 Task: Add a condition where "Channel Is not Mobile SDK" in recently solved tickets.
Action: Mouse moved to (91, 368)
Screenshot: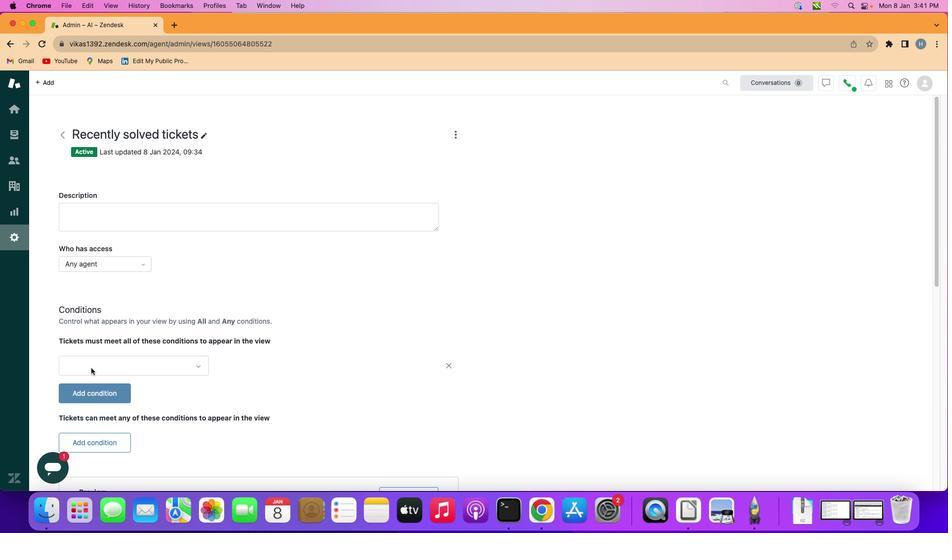 
Action: Mouse pressed left at (91, 368)
Screenshot: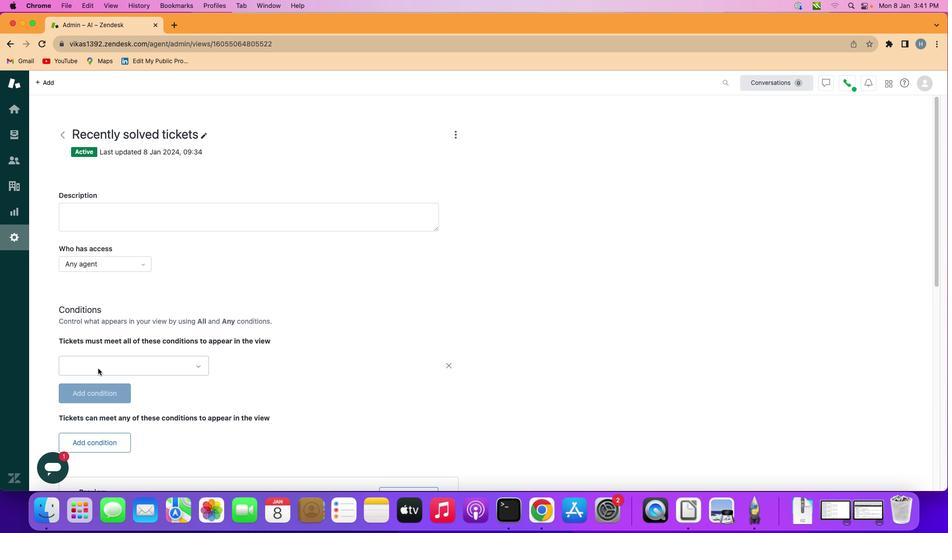 
Action: Mouse moved to (132, 368)
Screenshot: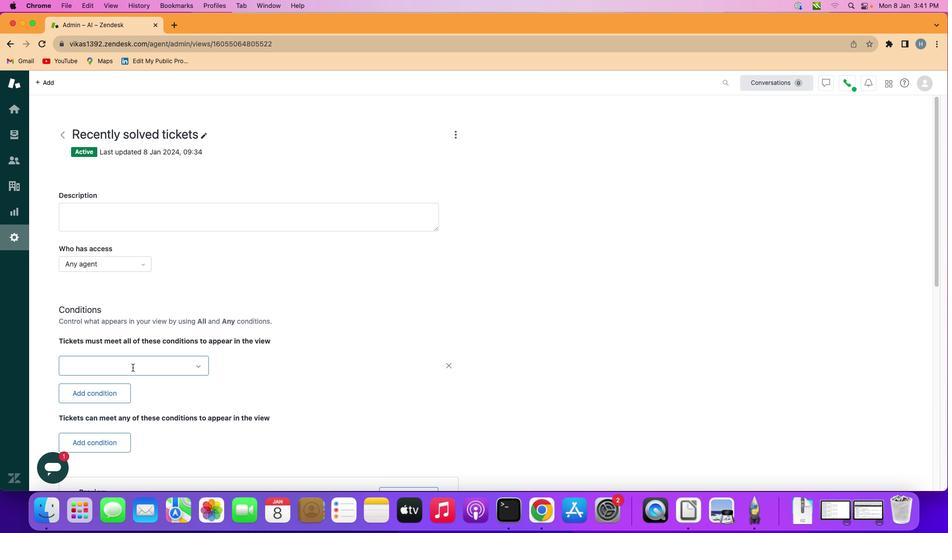 
Action: Mouse pressed left at (132, 368)
Screenshot: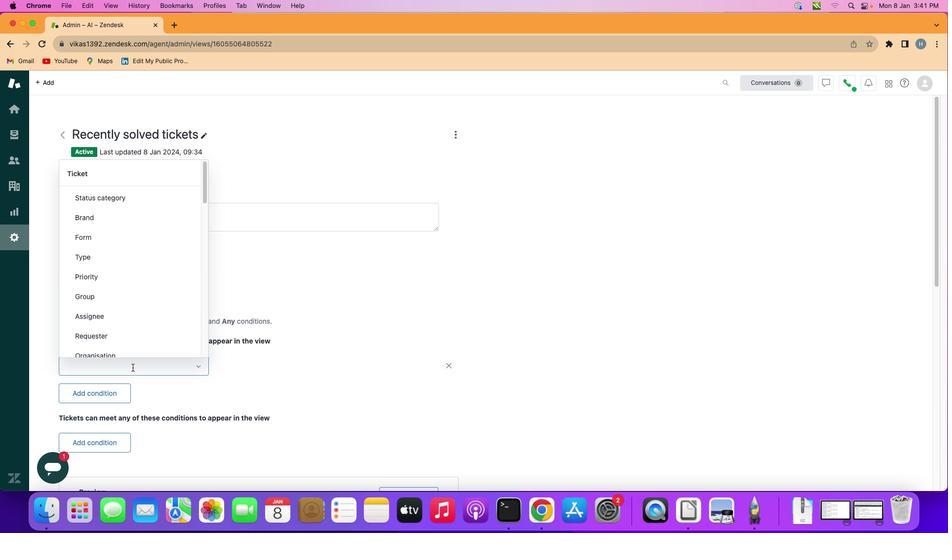 
Action: Mouse moved to (143, 281)
Screenshot: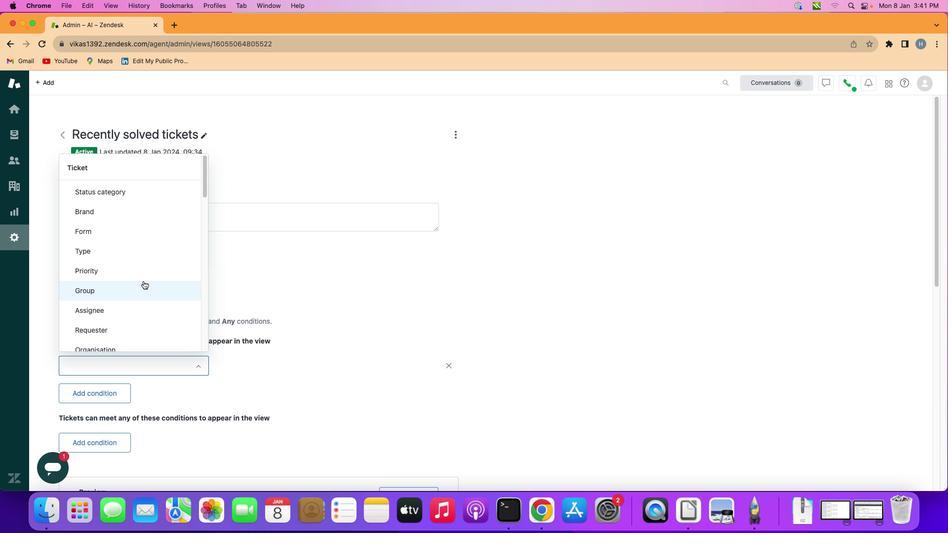 
Action: Mouse scrolled (143, 281) with delta (0, 0)
Screenshot: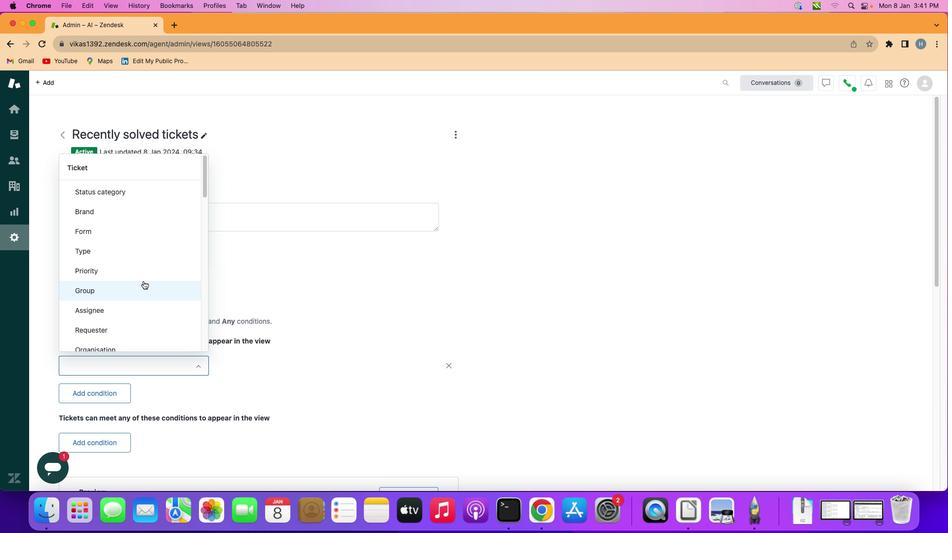 
Action: Mouse scrolled (143, 281) with delta (0, 0)
Screenshot: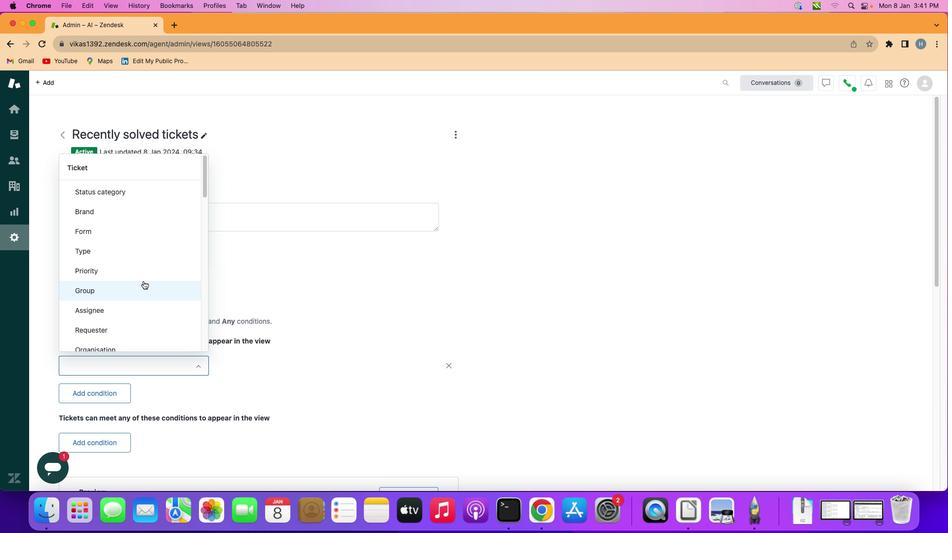 
Action: Mouse scrolled (143, 281) with delta (0, 0)
Screenshot: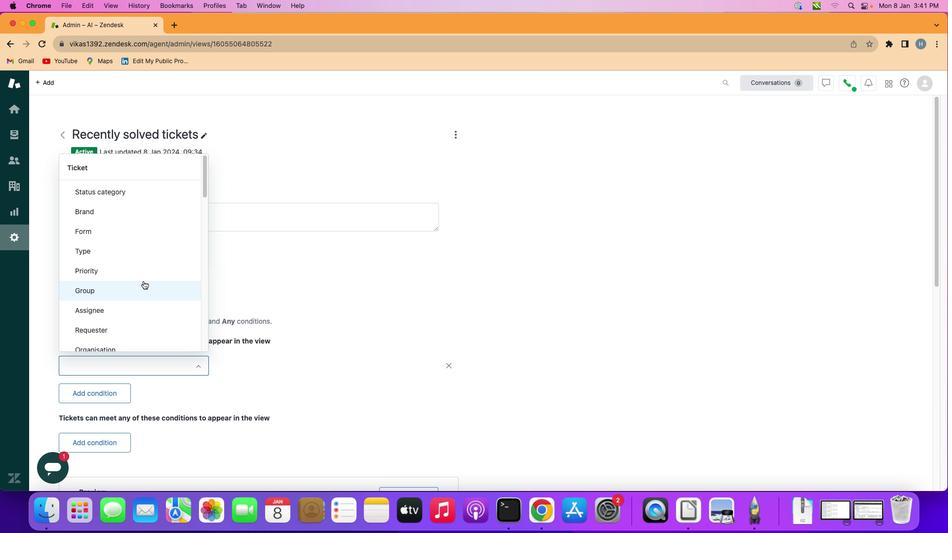 
Action: Mouse scrolled (143, 281) with delta (0, 0)
Screenshot: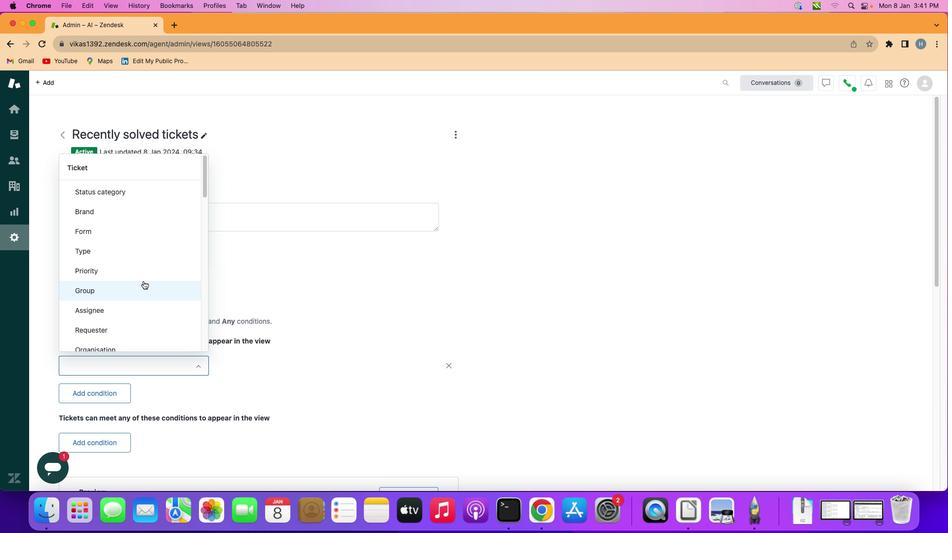 
Action: Mouse scrolled (143, 281) with delta (0, 0)
Screenshot: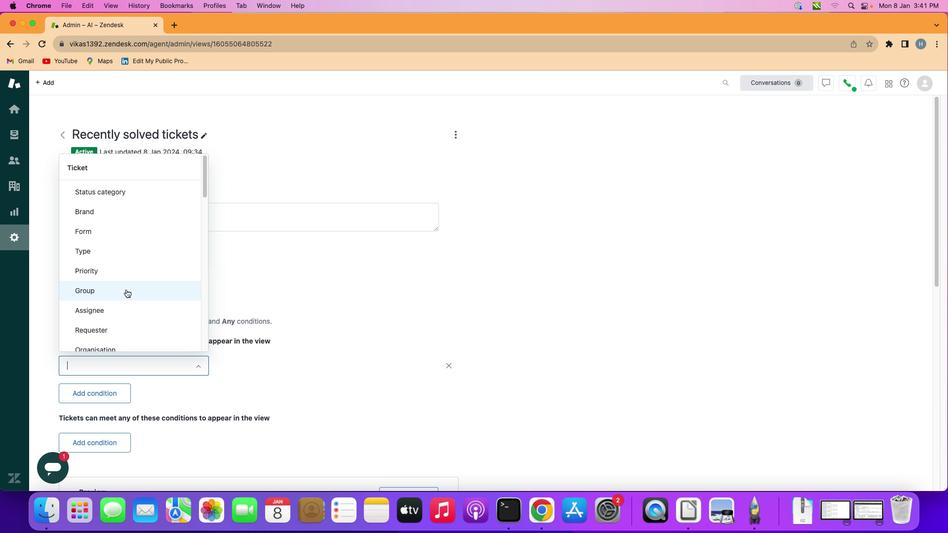 
Action: Mouse moved to (139, 285)
Screenshot: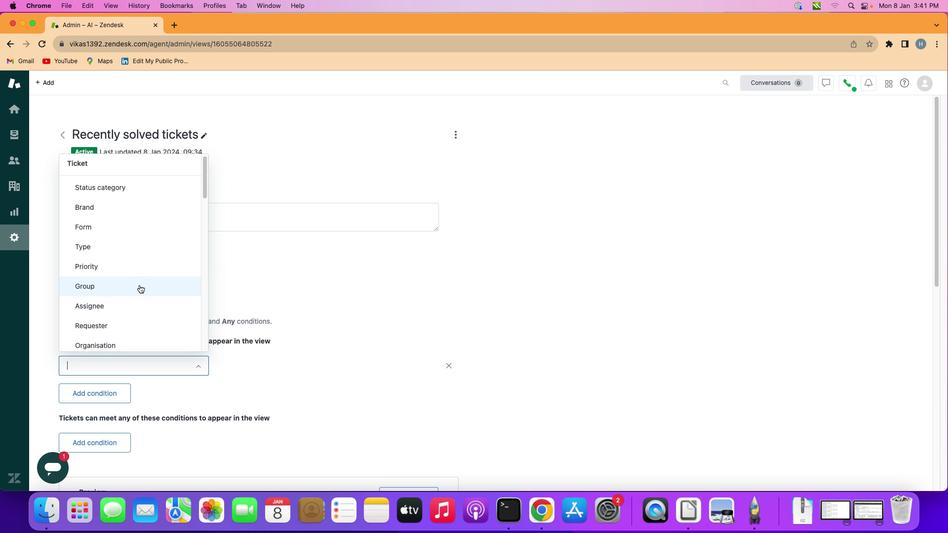 
Action: Mouse scrolled (139, 285) with delta (0, 0)
Screenshot: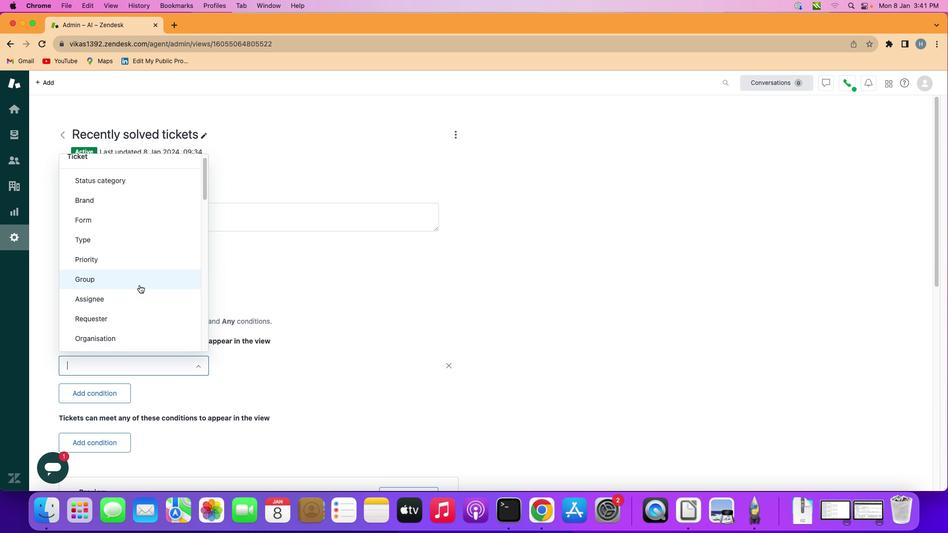 
Action: Mouse scrolled (139, 285) with delta (0, 0)
Screenshot: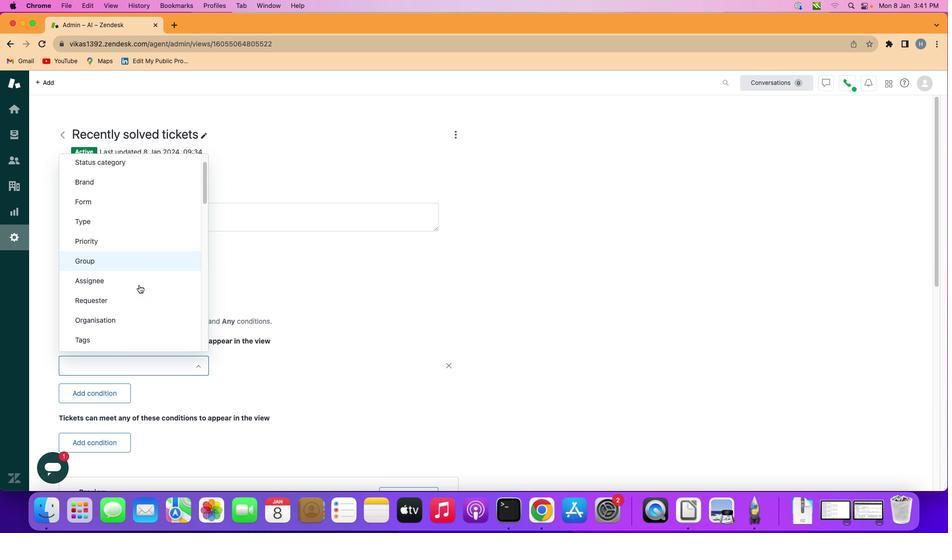 
Action: Mouse scrolled (139, 285) with delta (0, 0)
Screenshot: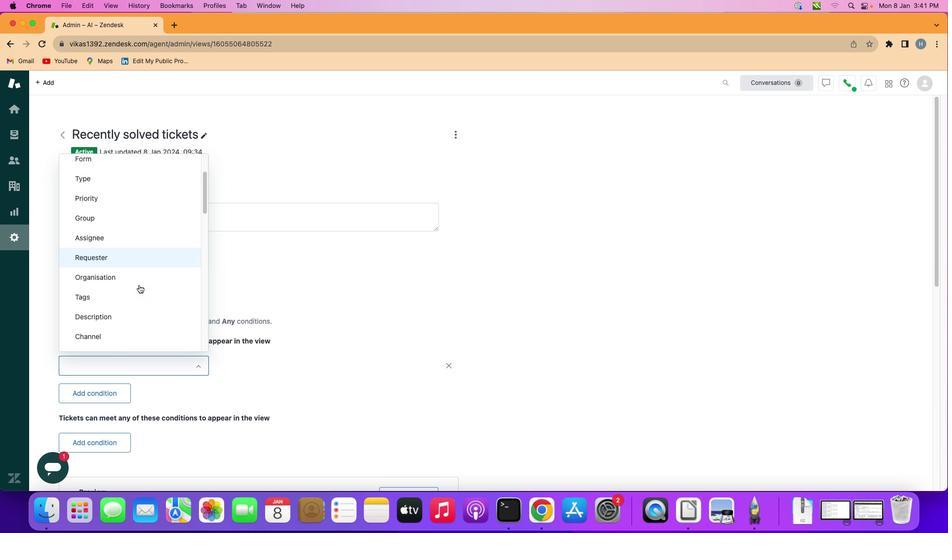 
Action: Mouse scrolled (139, 285) with delta (0, 0)
Screenshot: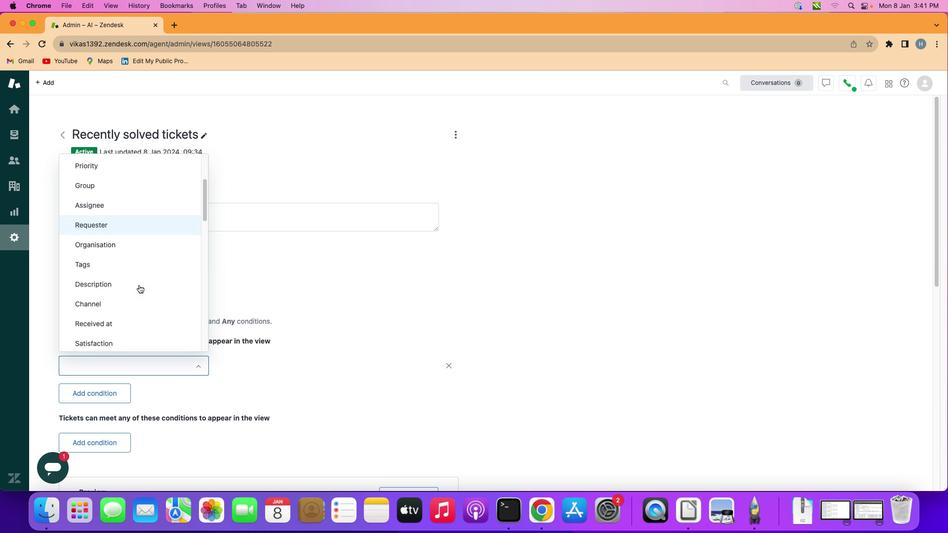 
Action: Mouse moved to (139, 285)
Screenshot: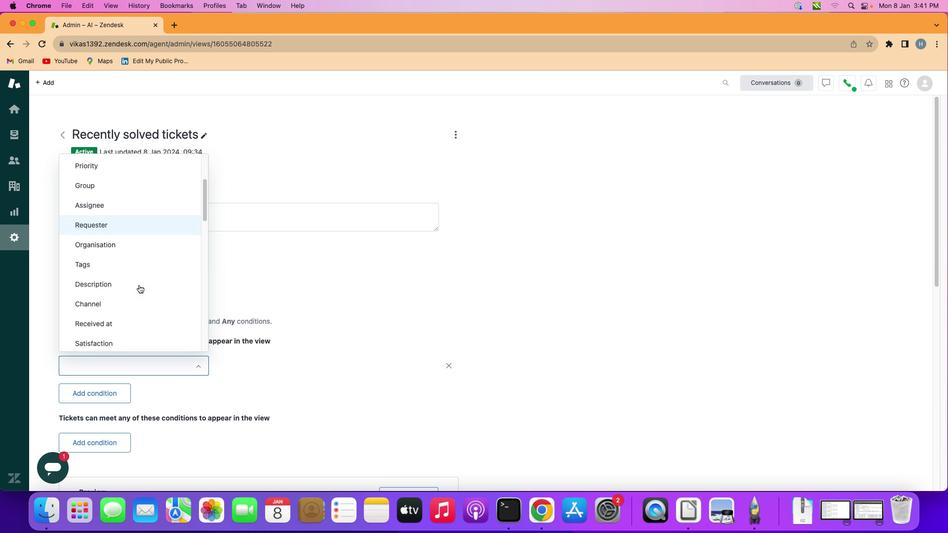 
Action: Mouse scrolled (139, 285) with delta (0, 0)
Screenshot: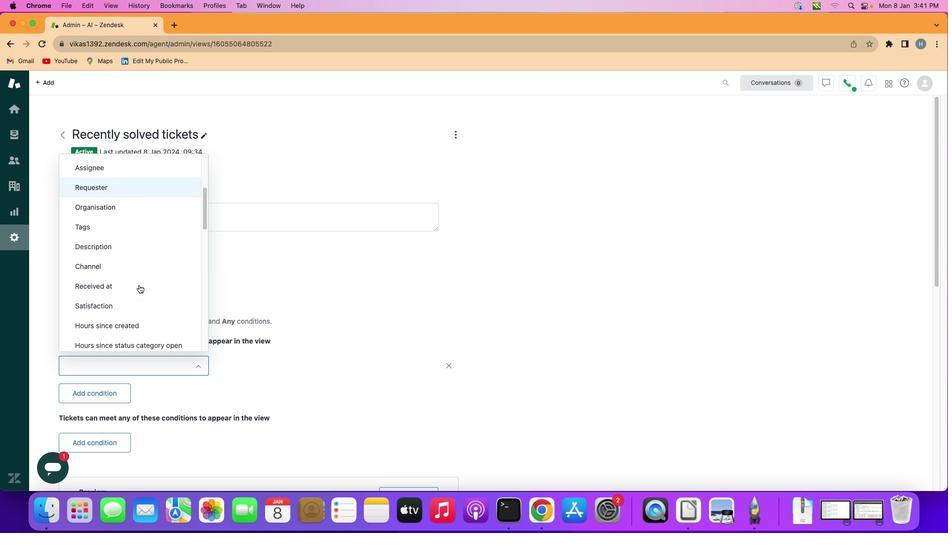 
Action: Mouse moved to (145, 265)
Screenshot: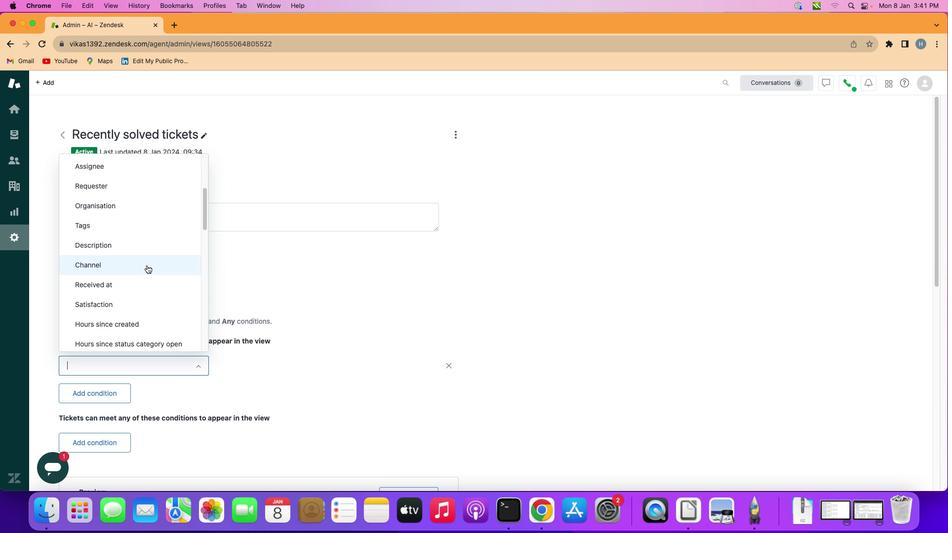 
Action: Mouse pressed left at (145, 265)
Screenshot: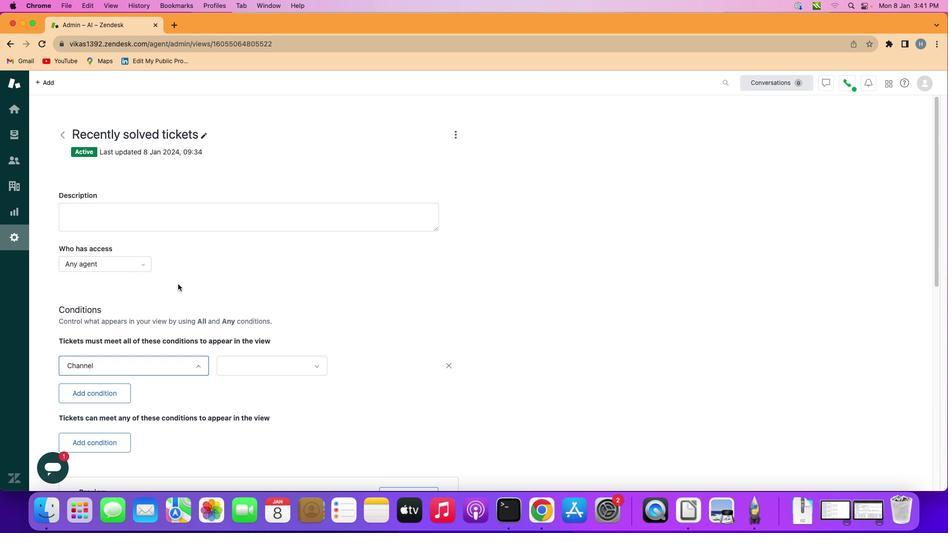 
Action: Mouse moved to (276, 368)
Screenshot: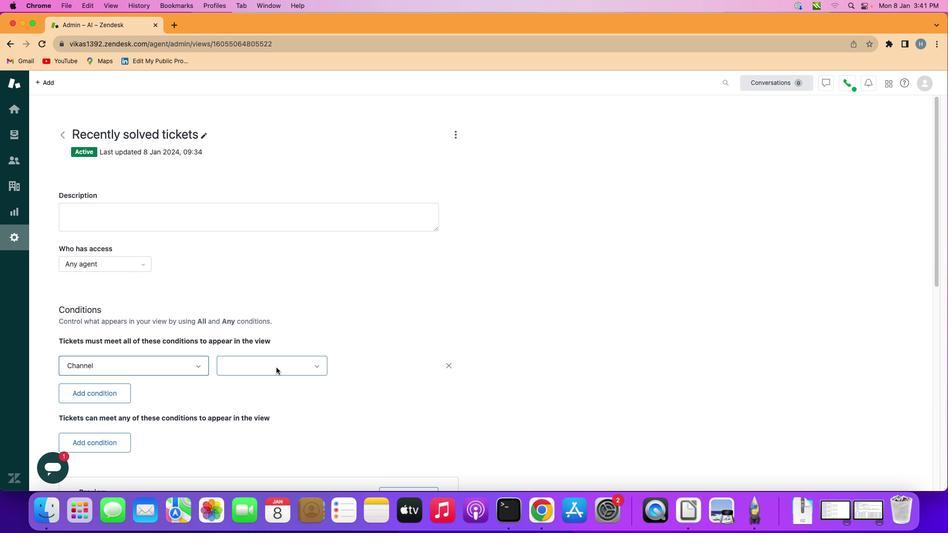 
Action: Mouse pressed left at (276, 368)
Screenshot: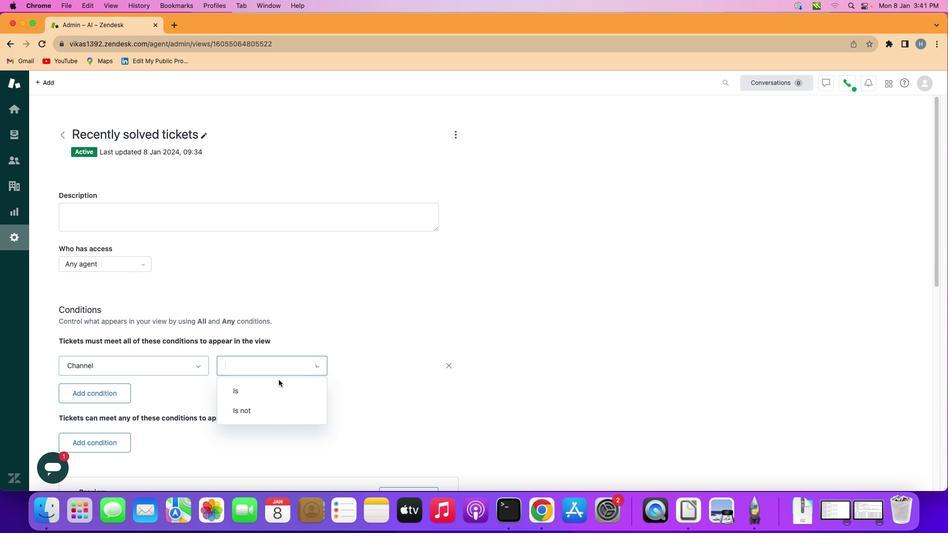 
Action: Mouse moved to (277, 408)
Screenshot: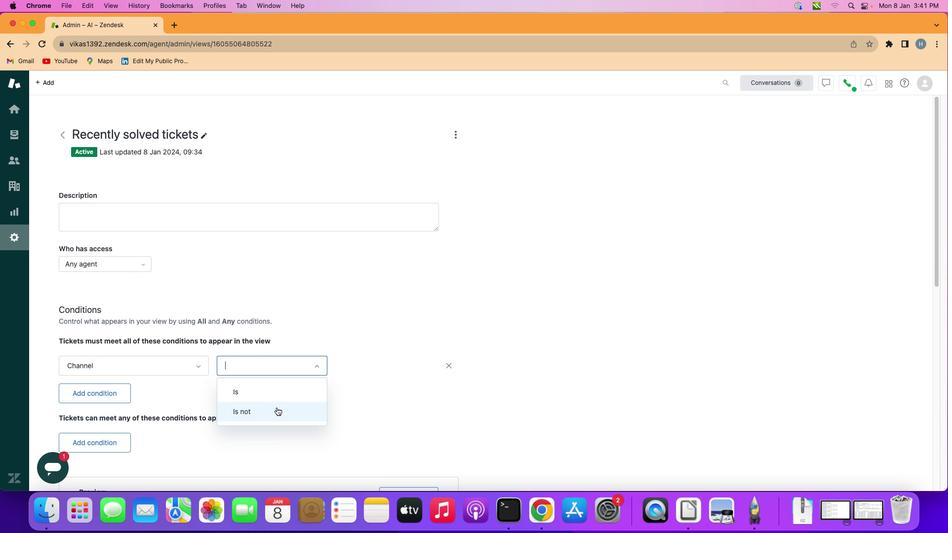 
Action: Mouse pressed left at (277, 408)
Screenshot: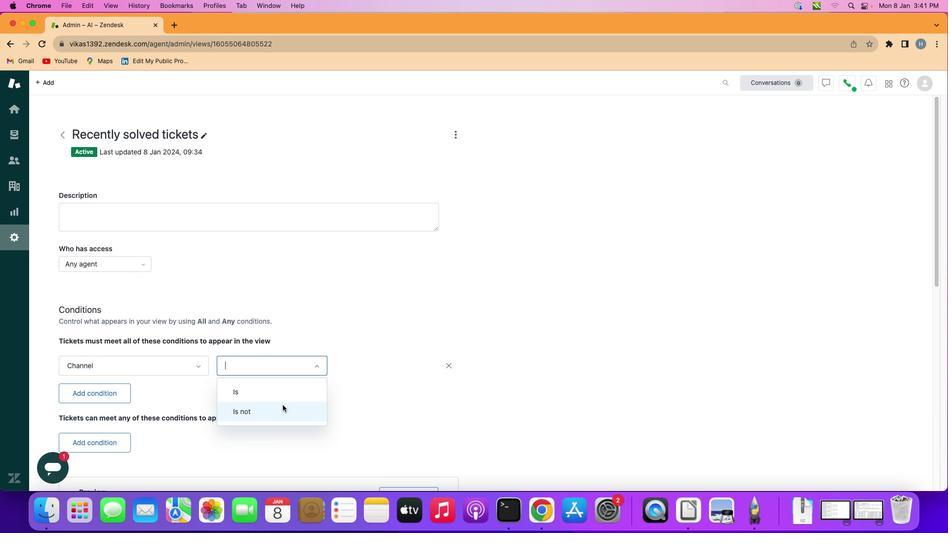 
Action: Mouse moved to (393, 372)
Screenshot: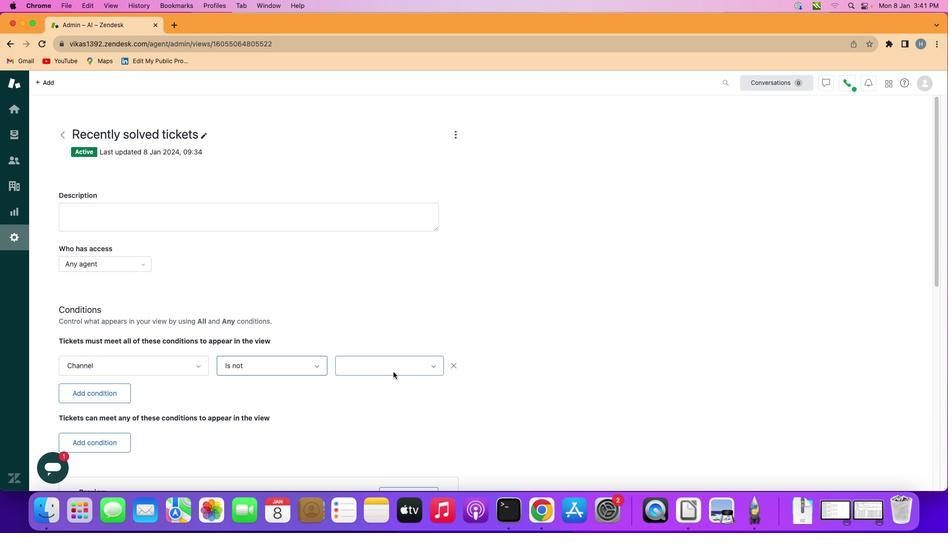 
Action: Mouse pressed left at (393, 372)
Screenshot: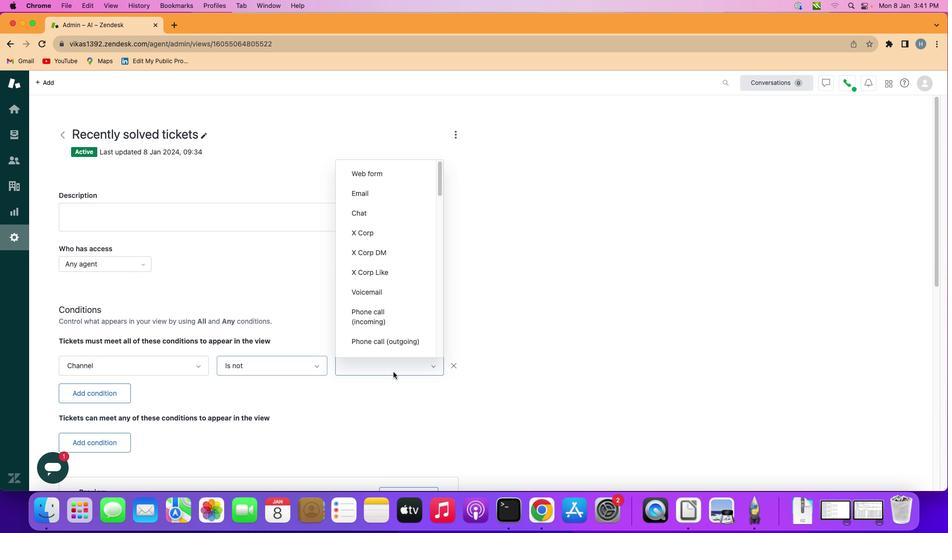 
Action: Mouse moved to (387, 269)
Screenshot: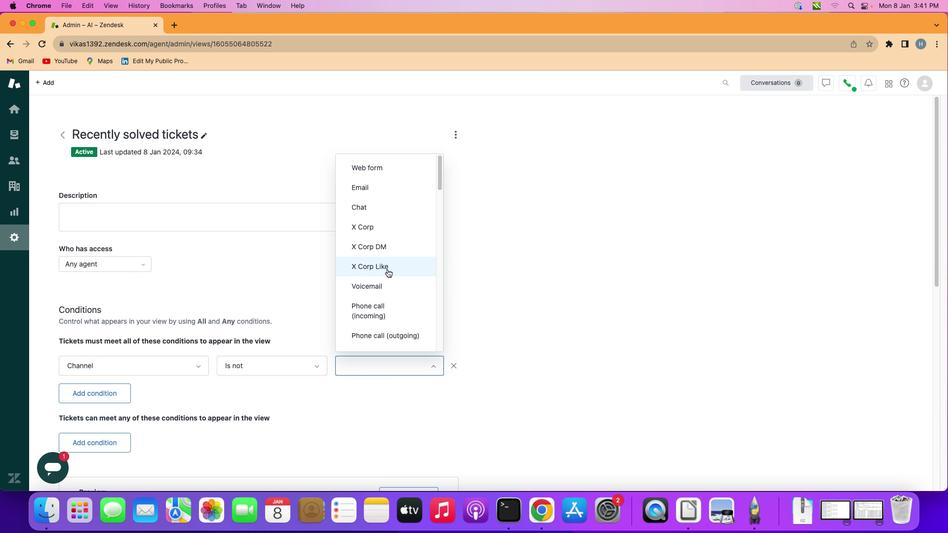 
Action: Mouse scrolled (387, 269) with delta (0, 0)
Screenshot: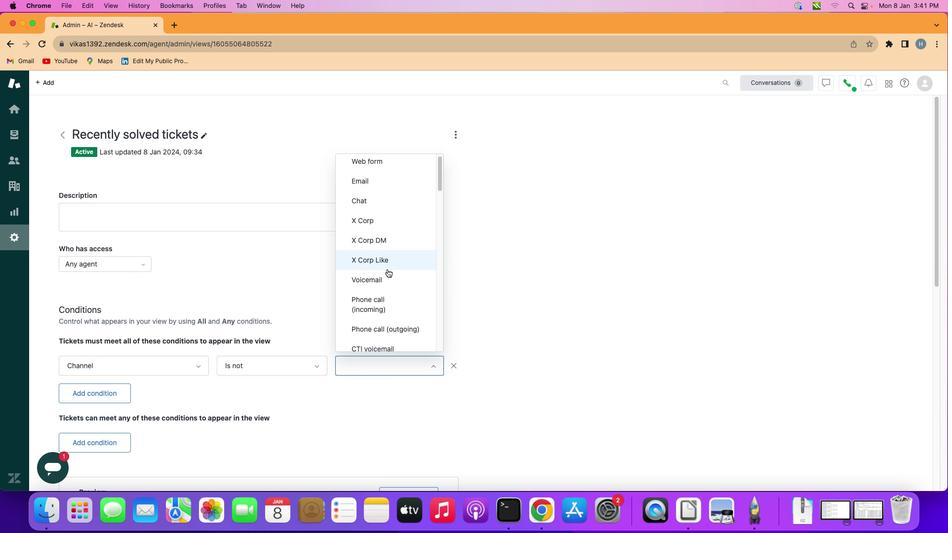 
Action: Mouse scrolled (387, 269) with delta (0, 0)
Screenshot: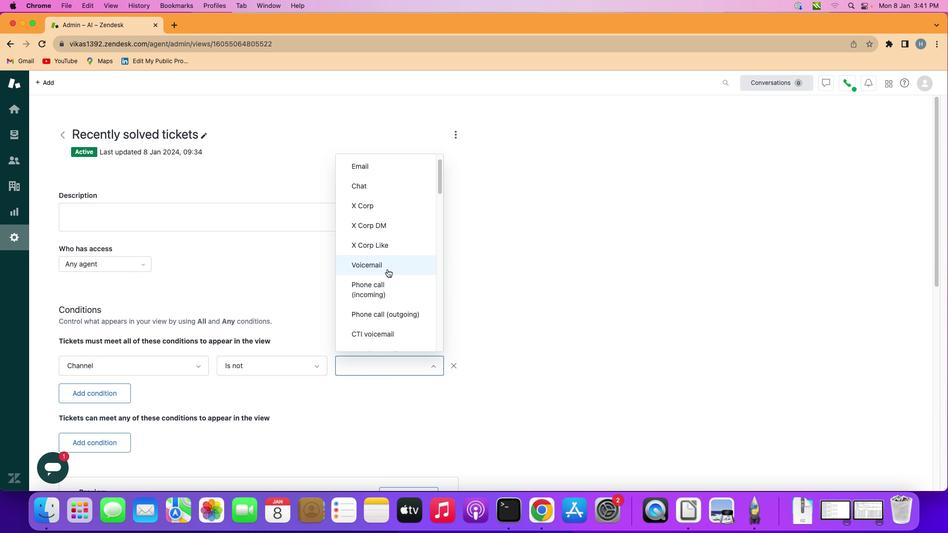
Action: Mouse scrolled (387, 269) with delta (0, 0)
Screenshot: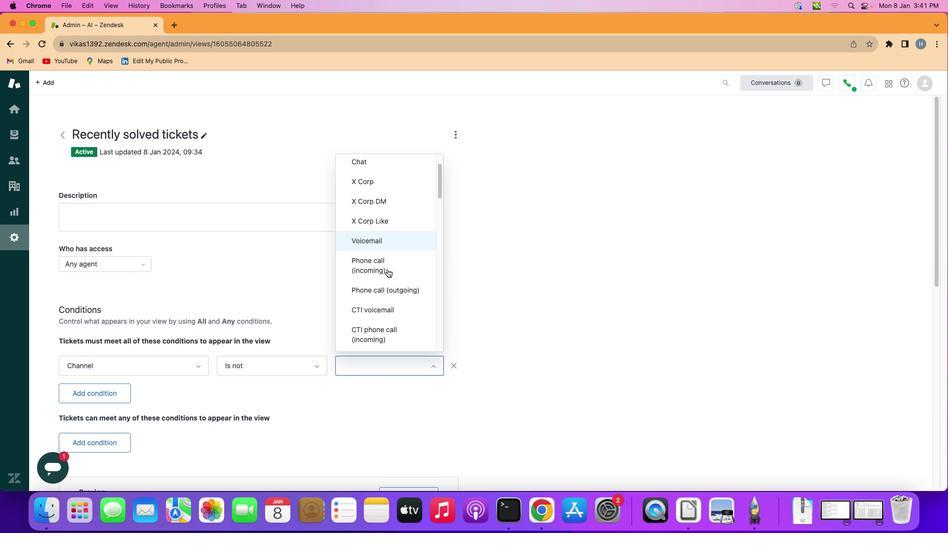 
Action: Mouse moved to (387, 269)
Screenshot: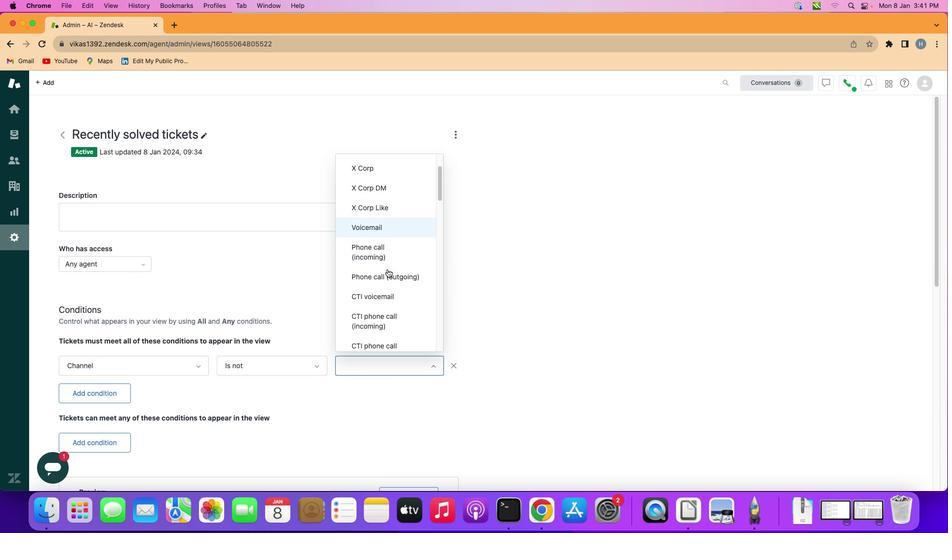 
Action: Mouse scrolled (387, 269) with delta (0, 0)
Screenshot: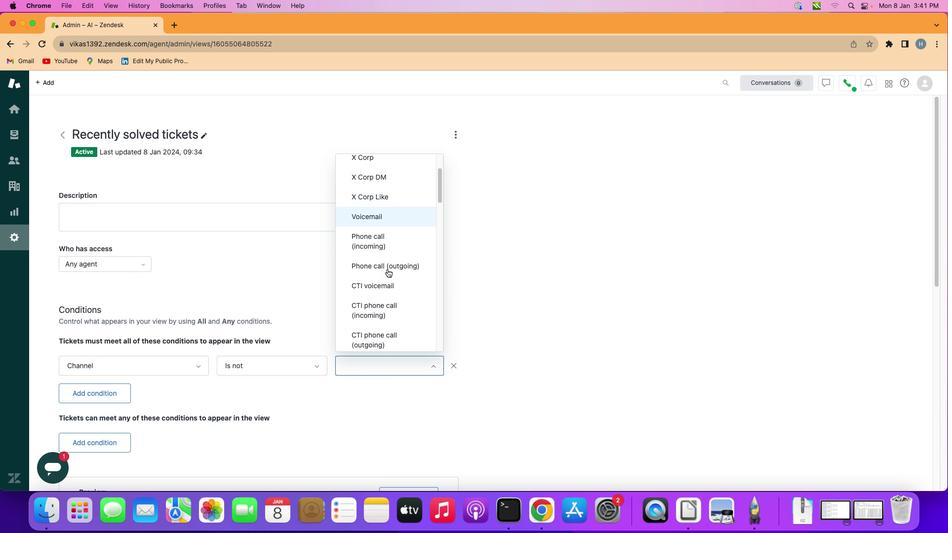 
Action: Mouse scrolled (387, 269) with delta (0, 0)
Screenshot: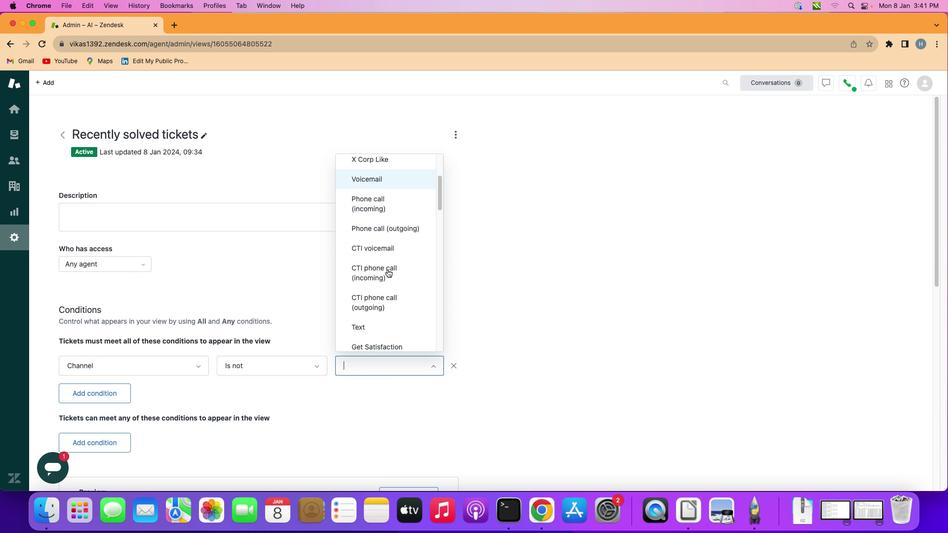 
Action: Mouse moved to (388, 268)
Screenshot: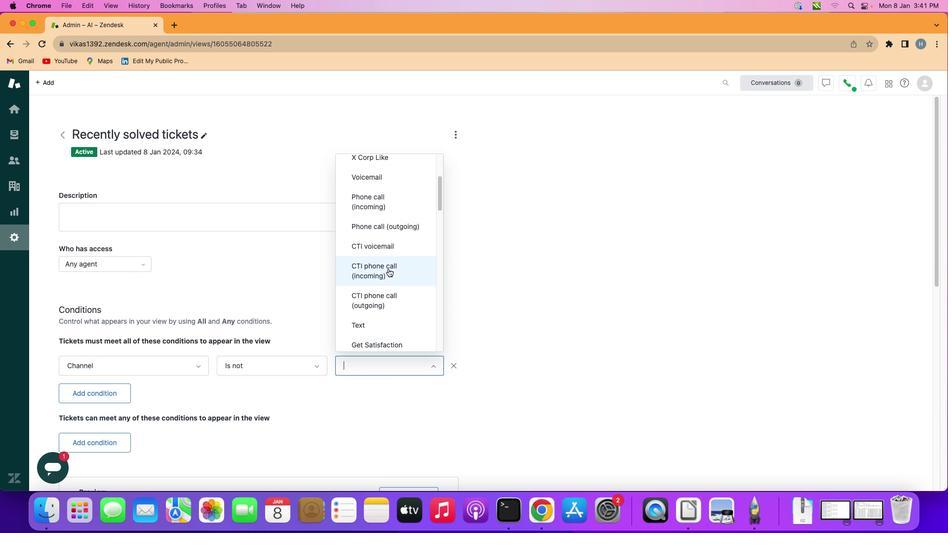 
Action: Mouse scrolled (388, 268) with delta (0, 0)
Screenshot: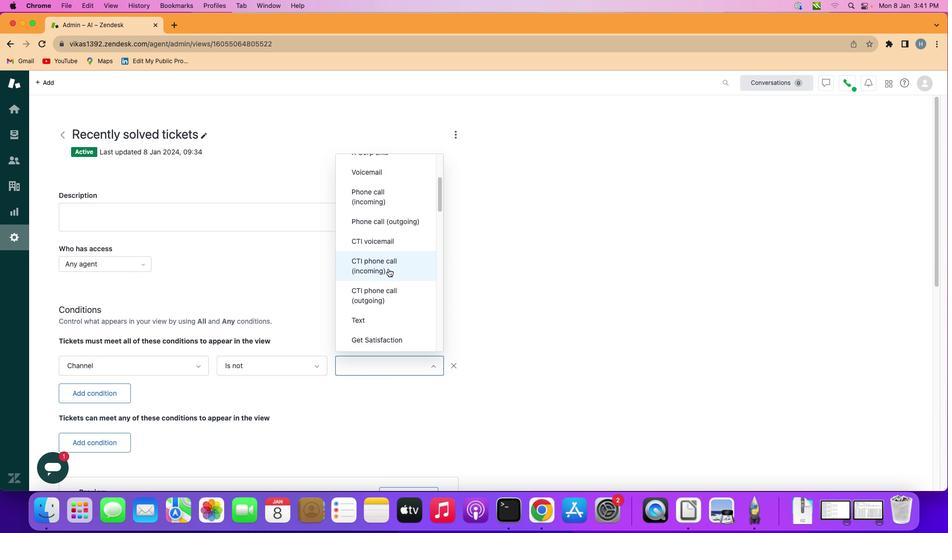 
Action: Mouse scrolled (388, 268) with delta (0, 0)
Screenshot: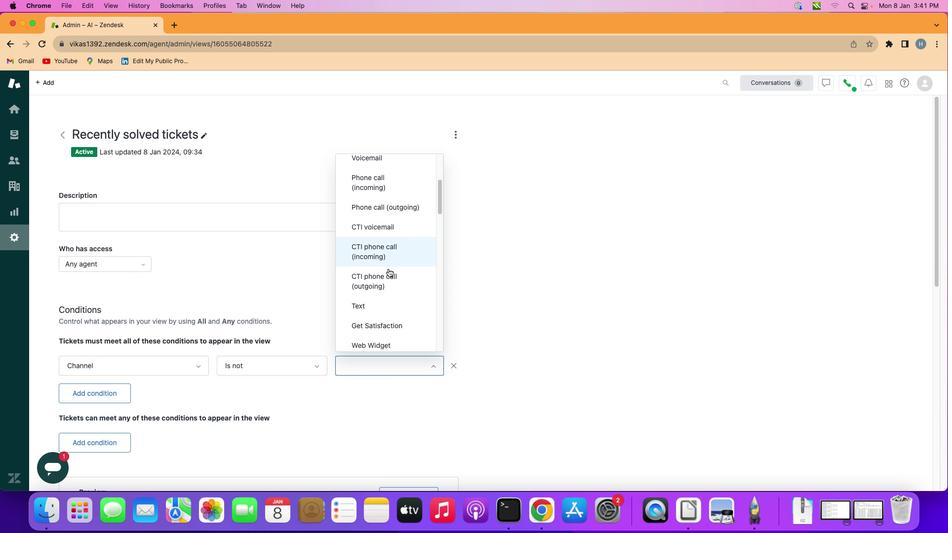 
Action: Mouse scrolled (388, 268) with delta (0, 0)
Screenshot: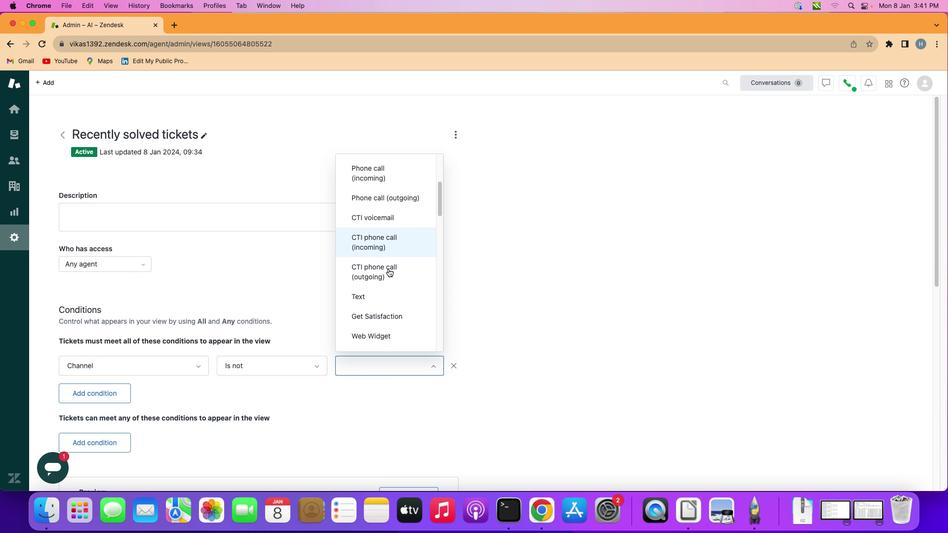 
Action: Mouse scrolled (388, 268) with delta (0, 0)
Screenshot: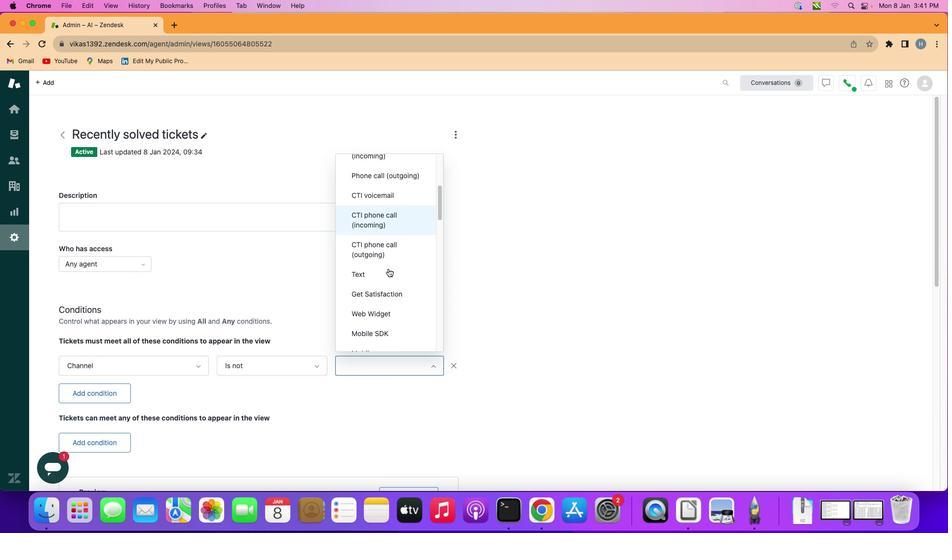 
Action: Mouse scrolled (388, 268) with delta (0, 0)
Screenshot: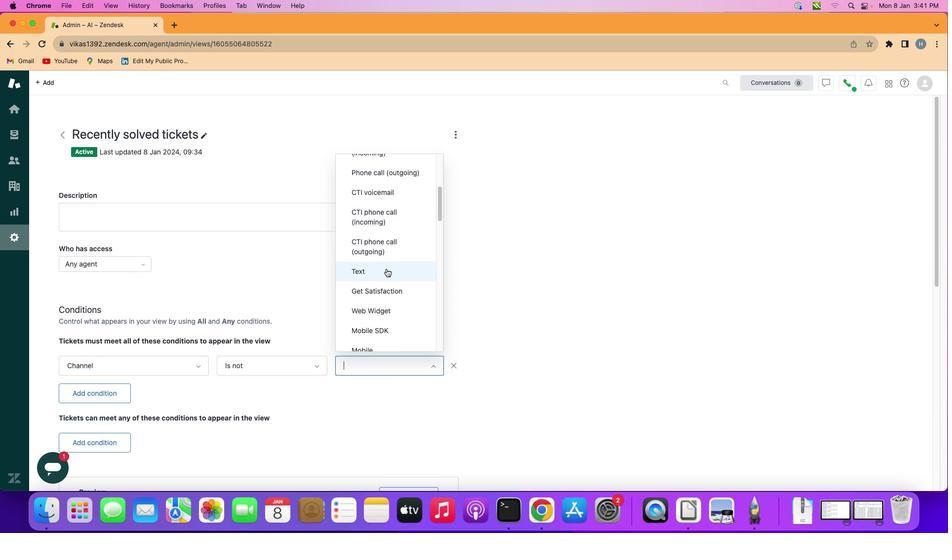 
Action: Mouse moved to (387, 269)
Screenshot: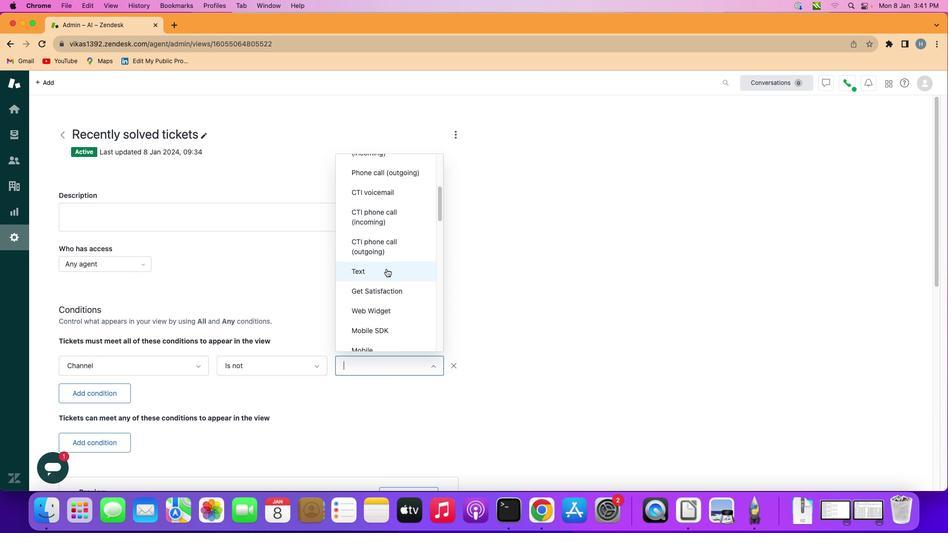 
Action: Mouse scrolled (387, 269) with delta (0, 0)
Screenshot: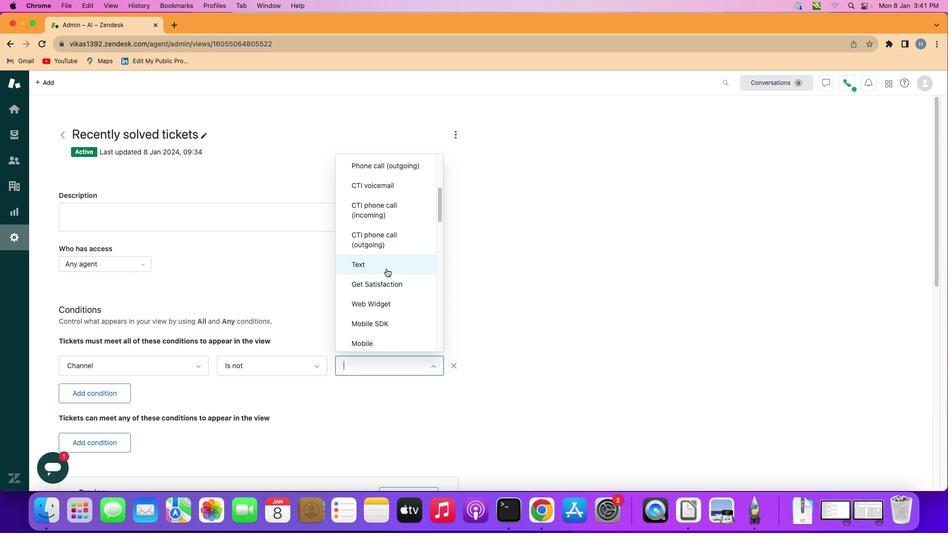
Action: Mouse scrolled (387, 269) with delta (0, 0)
Screenshot: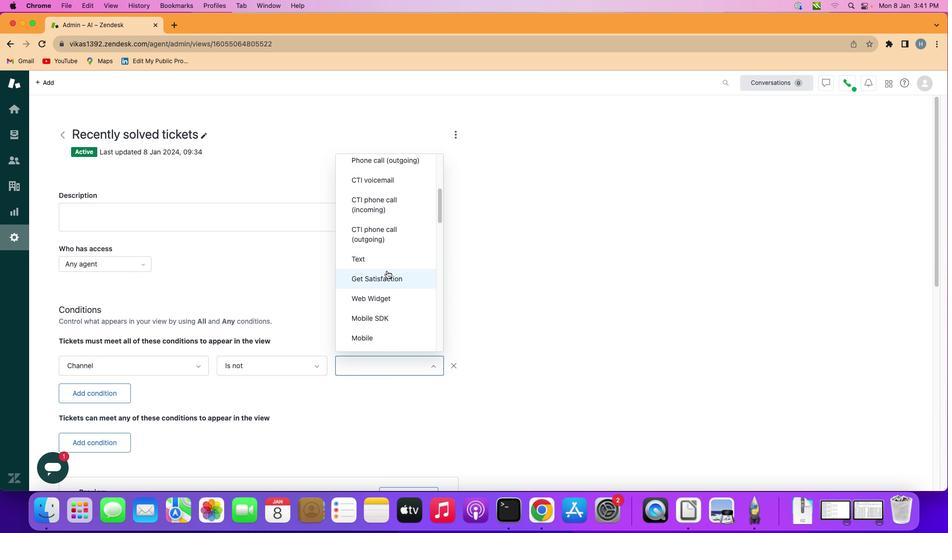 
Action: Mouse moved to (388, 314)
Screenshot: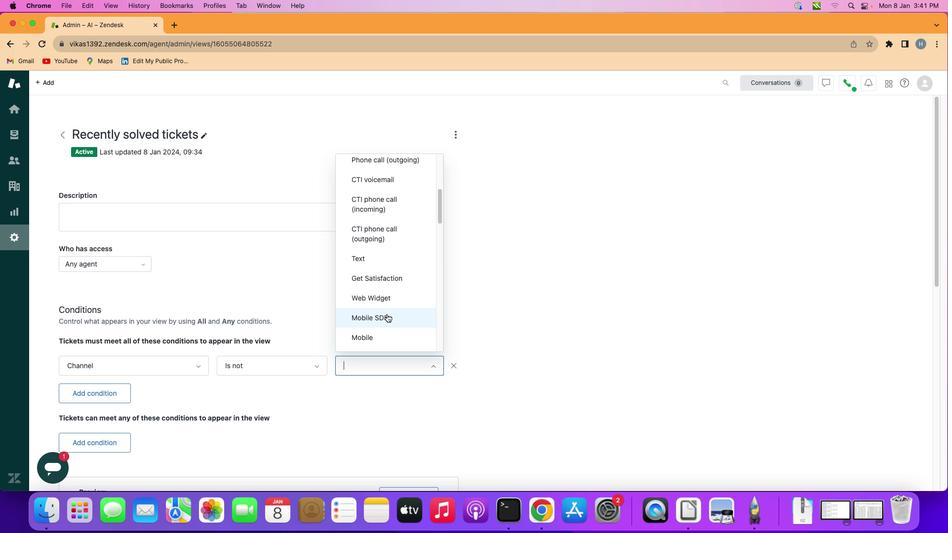 
Action: Mouse pressed left at (388, 314)
Screenshot: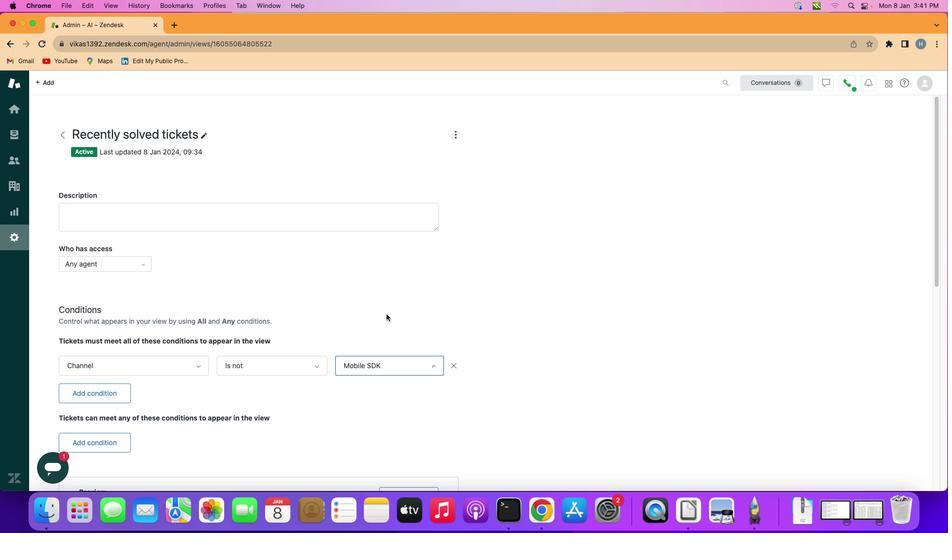 
Action: Mouse moved to (386, 314)
Screenshot: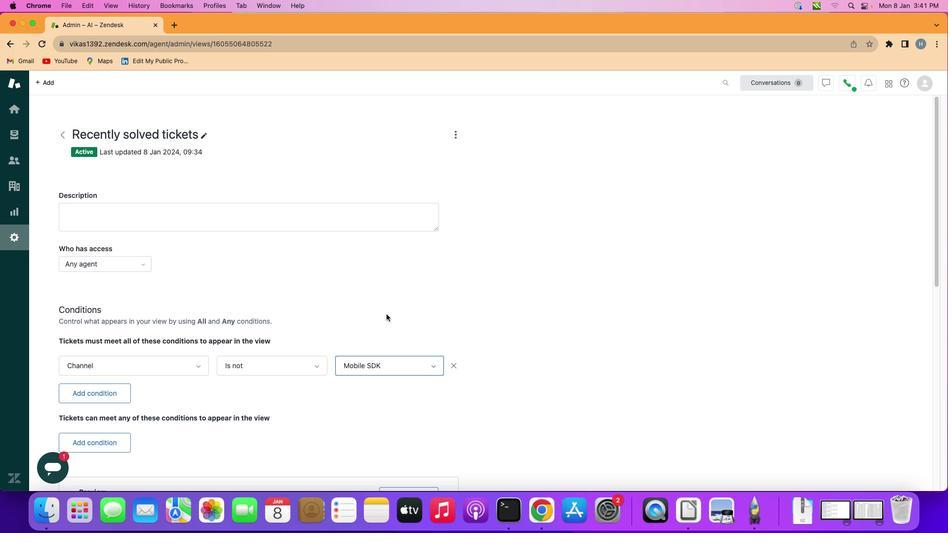 
